 Task: Create a section Debug Dive and in the section, add a milestone IT Service Management in the project Wavelength.
Action: Mouse moved to (168, 464)
Screenshot: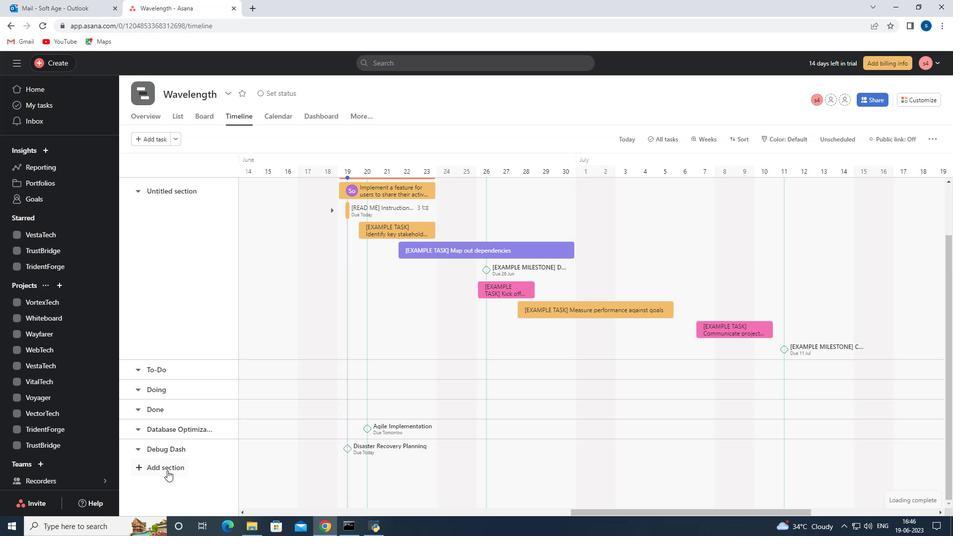 
Action: Mouse pressed left at (168, 464)
Screenshot: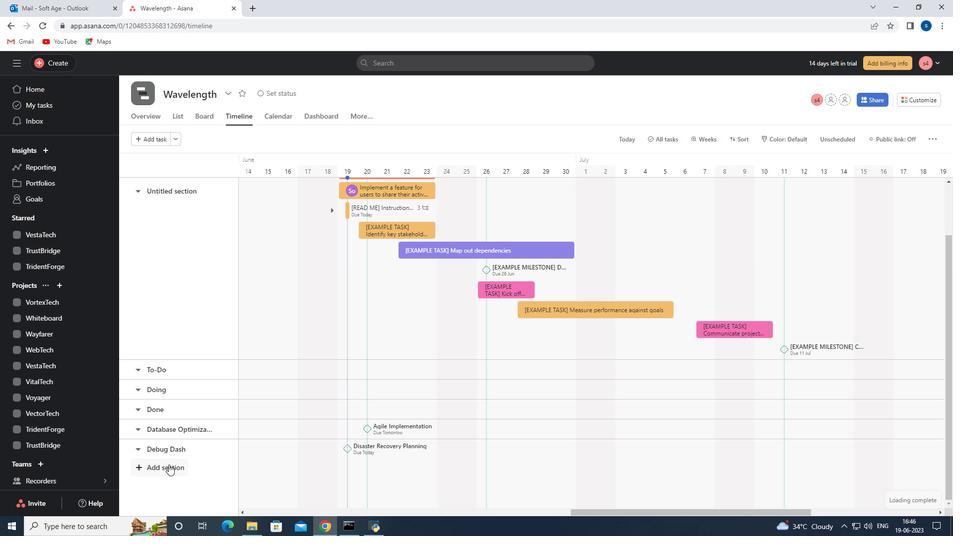 
Action: Mouse moved to (162, 465)
Screenshot: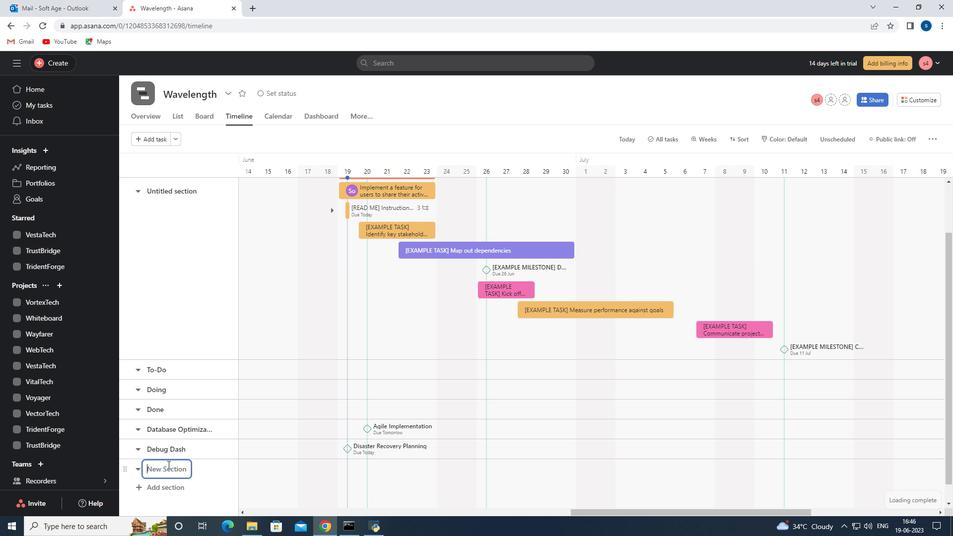 
Action: Key pressed <Key.shift>Debug<Key.space><Key.shift>Dive
Screenshot: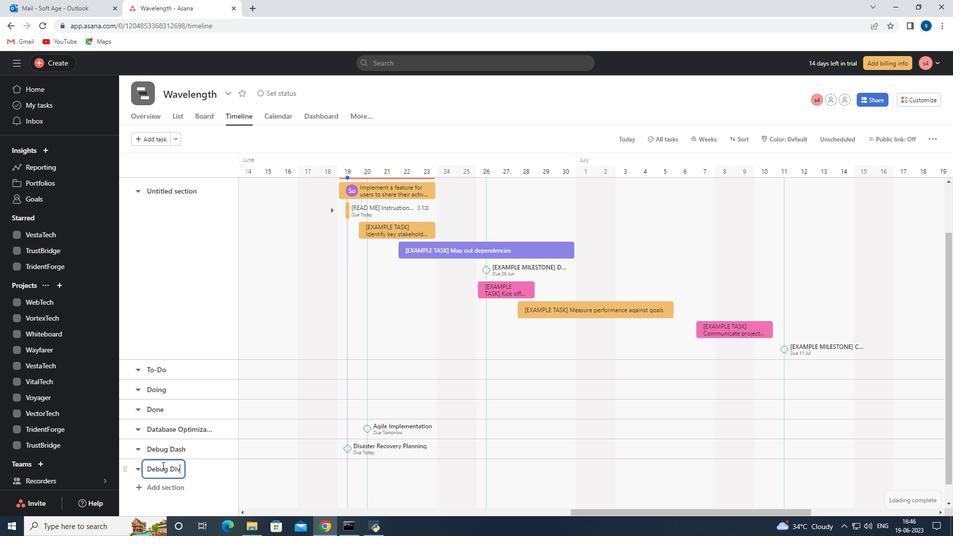 
Action: Mouse moved to (310, 472)
Screenshot: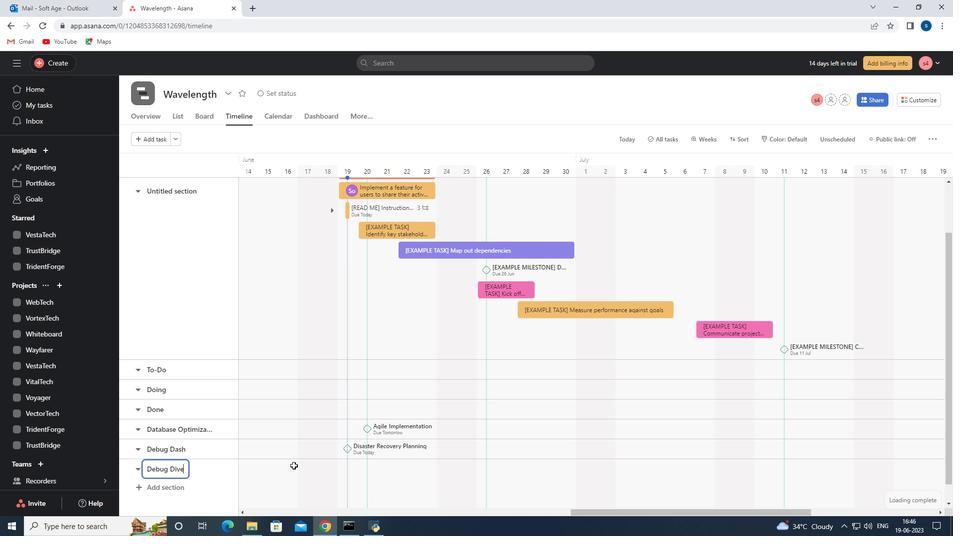 
Action: Mouse pressed left at (310, 472)
Screenshot: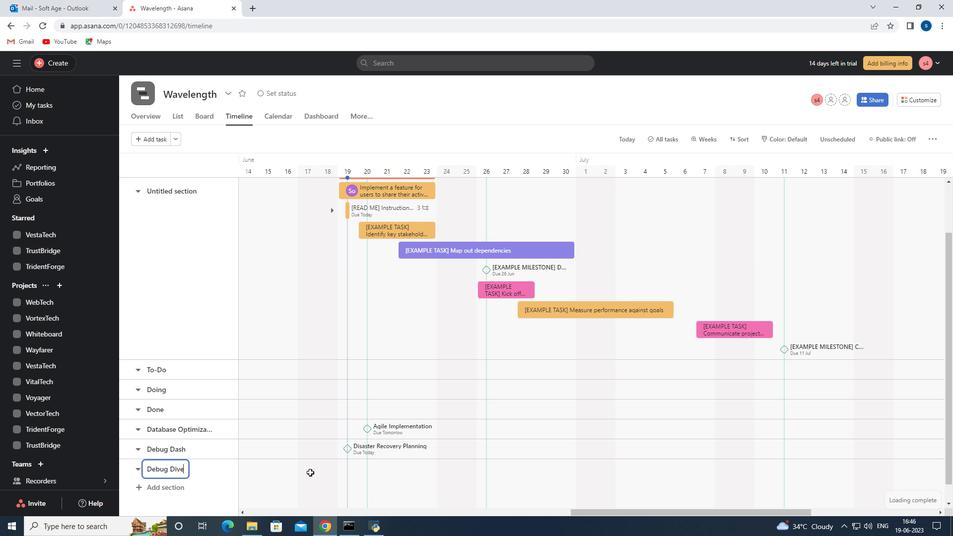 
Action: Key pressed <Key.shift><Key.shift><Key.shift><Key.shift><Key.shift><Key.shift><Key.shift><Key.shift>IT<Key.space><Key.shift>Service<Key.space><Key.shift>Management
Screenshot: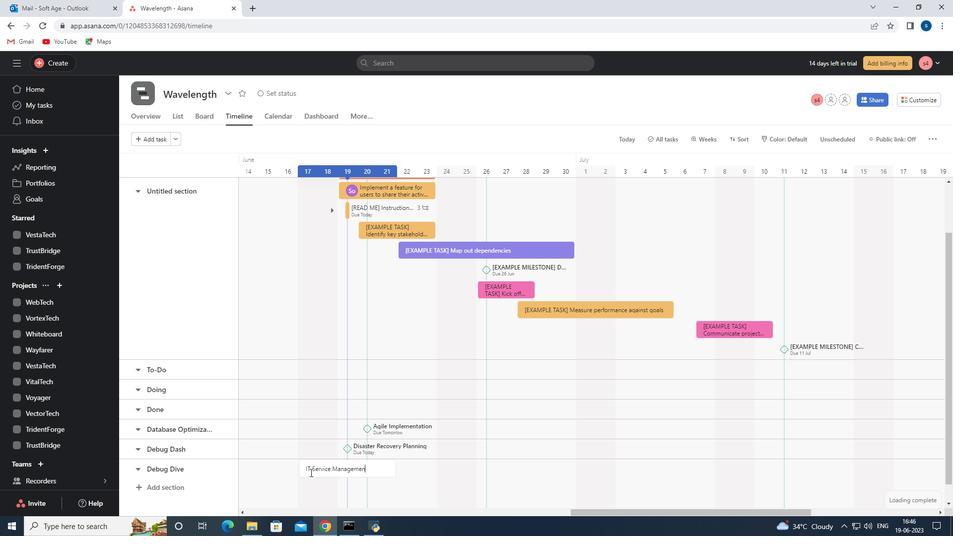 
Action: Mouse moved to (359, 470)
Screenshot: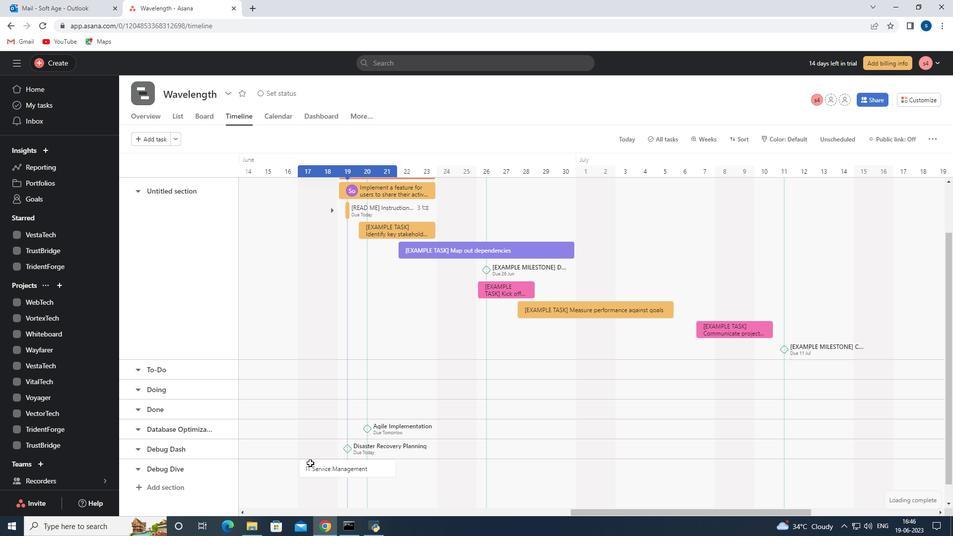 
Action: Mouse pressed right at (359, 470)
Screenshot: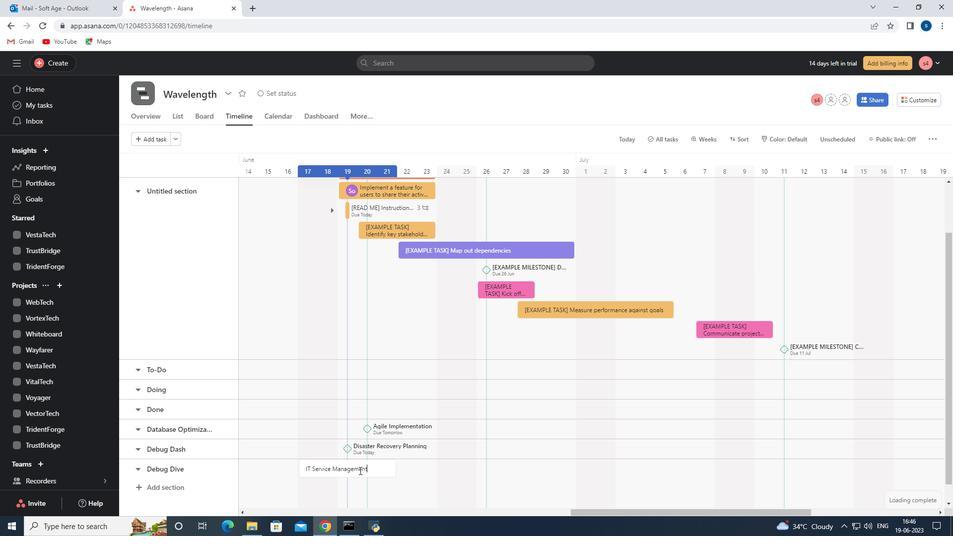 
Action: Mouse moved to (383, 417)
Screenshot: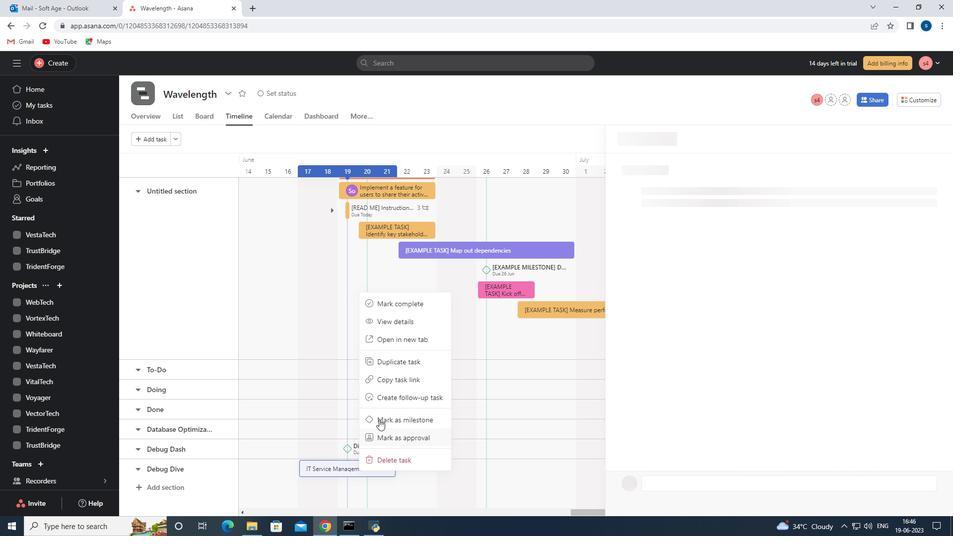 
Action: Mouse pressed left at (383, 417)
Screenshot: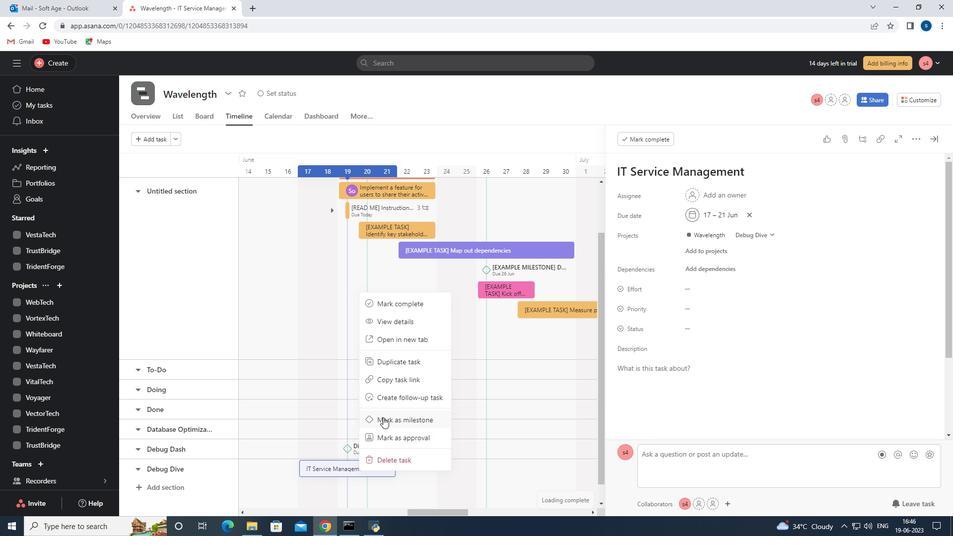 
Action: Mouse moved to (327, 434)
Screenshot: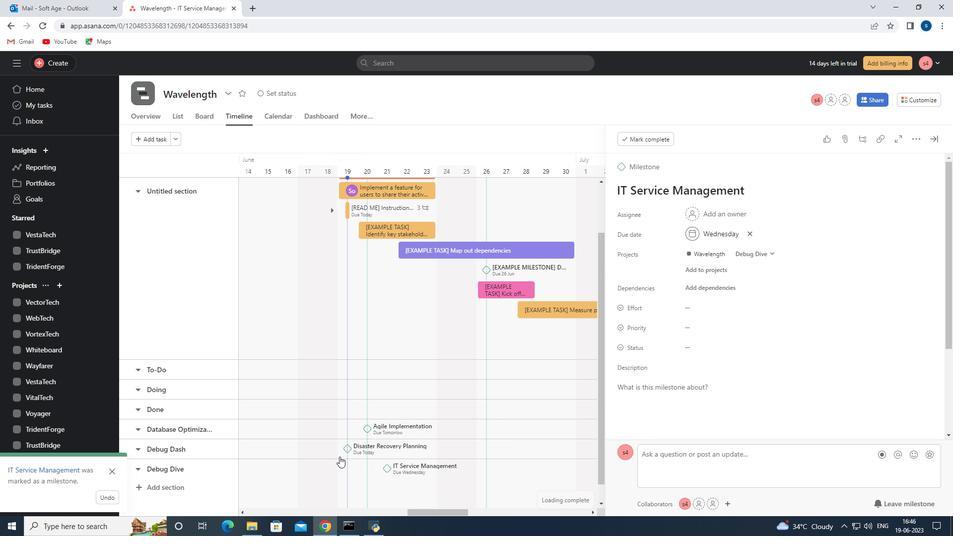 
